 Task: Enable the option "Set PID to ID of ES" for TS muxer.
Action: Mouse moved to (111, 10)
Screenshot: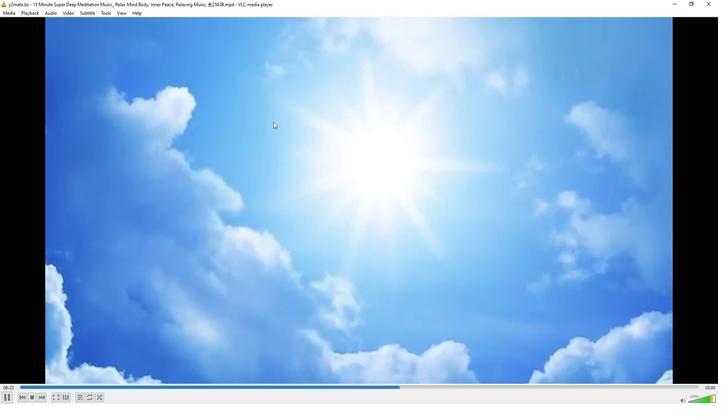 
Action: Mouse pressed left at (111, 10)
Screenshot: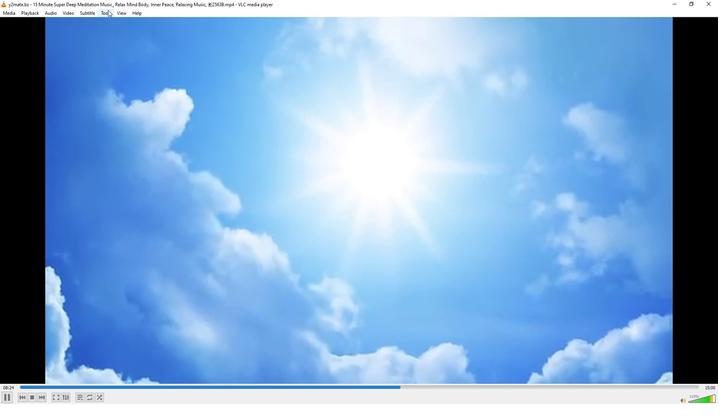 
Action: Mouse moved to (130, 102)
Screenshot: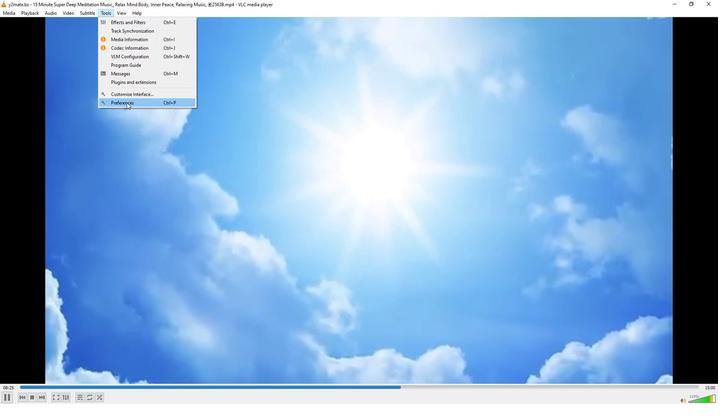 
Action: Mouse pressed left at (130, 102)
Screenshot: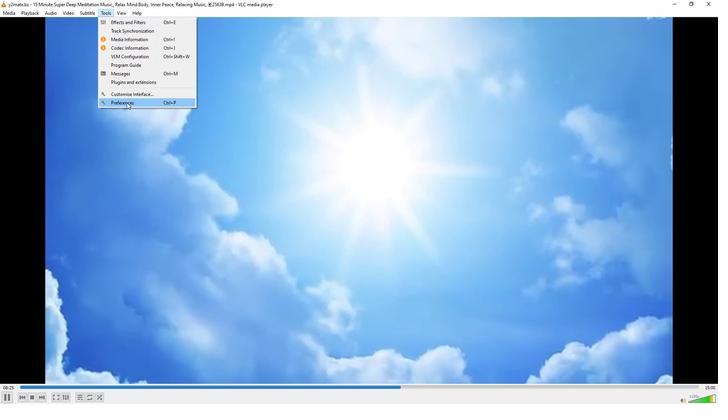 
Action: Mouse moved to (239, 329)
Screenshot: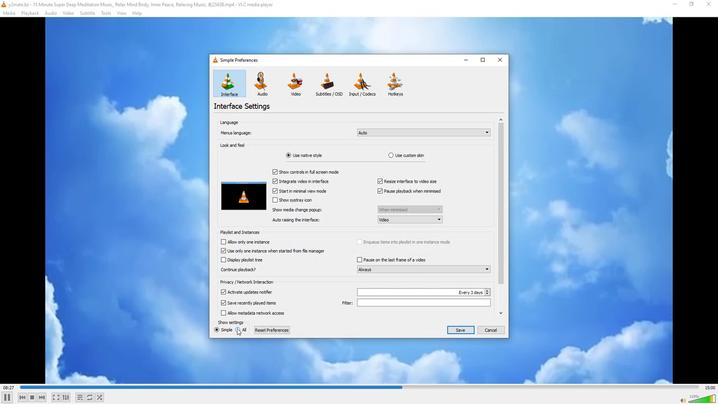 
Action: Mouse pressed left at (239, 329)
Screenshot: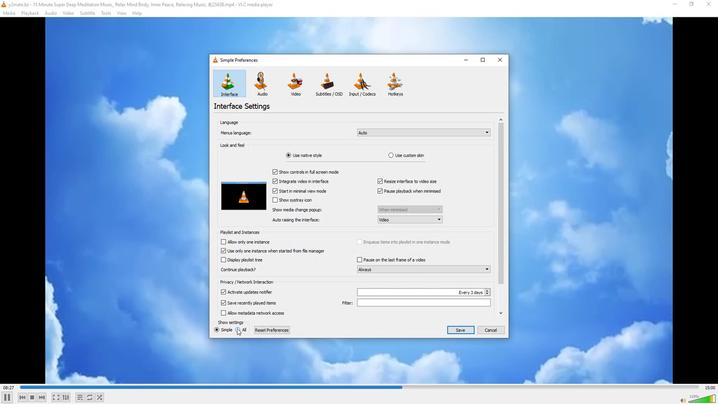 
Action: Mouse moved to (242, 294)
Screenshot: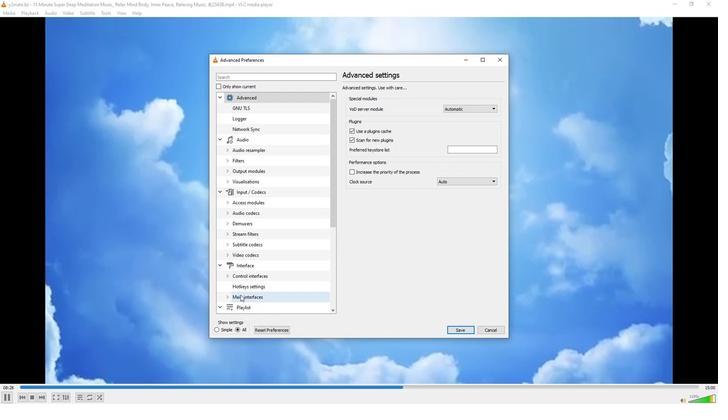 
Action: Mouse scrolled (242, 294) with delta (0, 0)
Screenshot: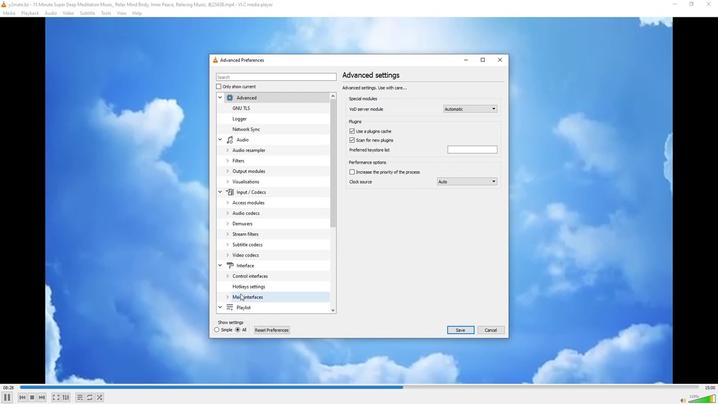 
Action: Mouse moved to (242, 293)
Screenshot: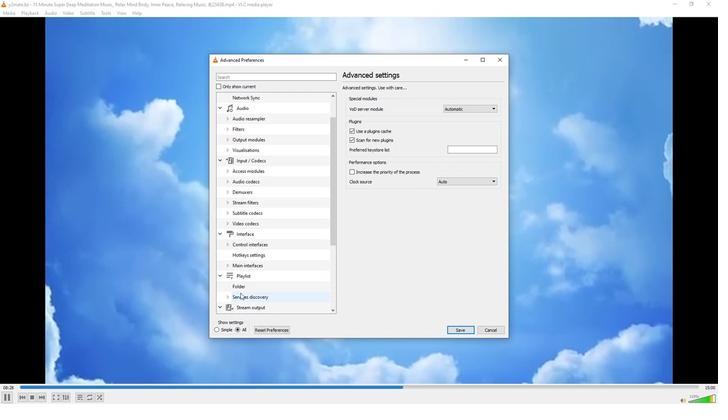 
Action: Mouse scrolled (242, 293) with delta (0, 0)
Screenshot: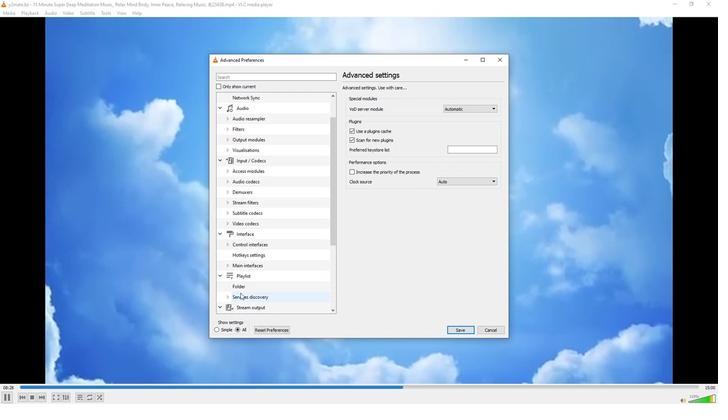 
Action: Mouse moved to (227, 297)
Screenshot: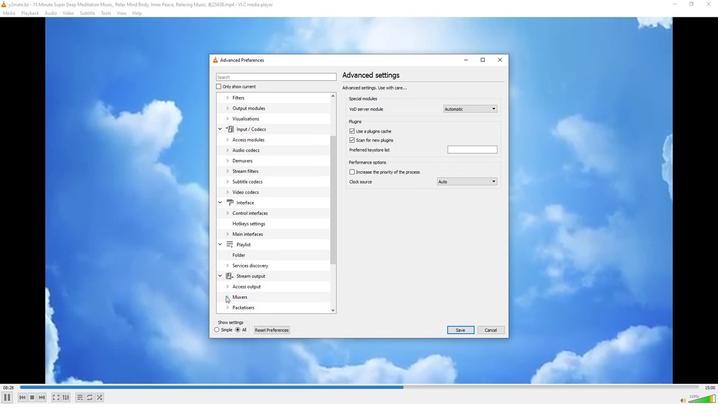 
Action: Mouse pressed left at (227, 297)
Screenshot: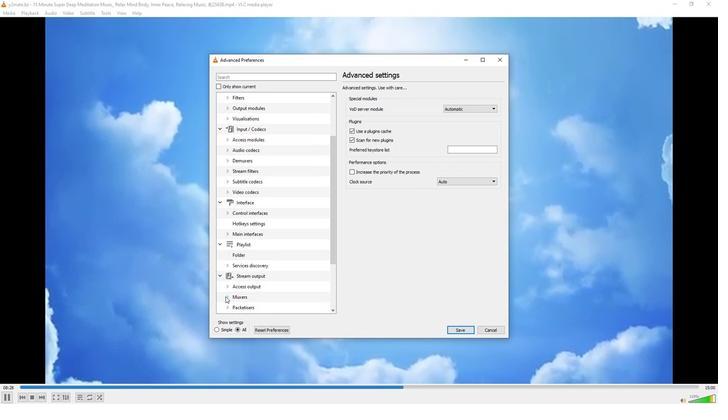 
Action: Mouse moved to (243, 296)
Screenshot: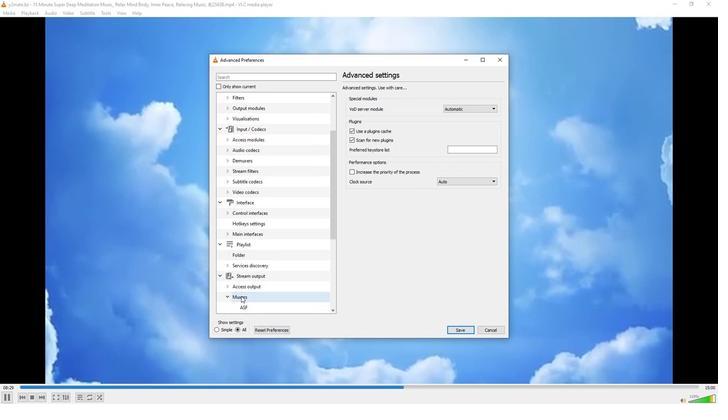 
Action: Mouse scrolled (243, 296) with delta (0, 0)
Screenshot: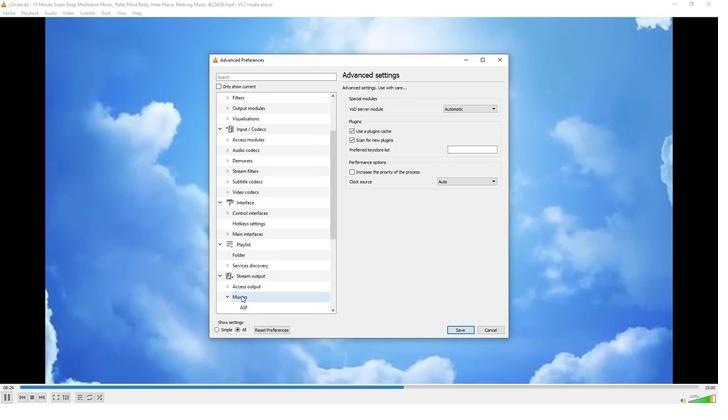 
Action: Mouse moved to (250, 307)
Screenshot: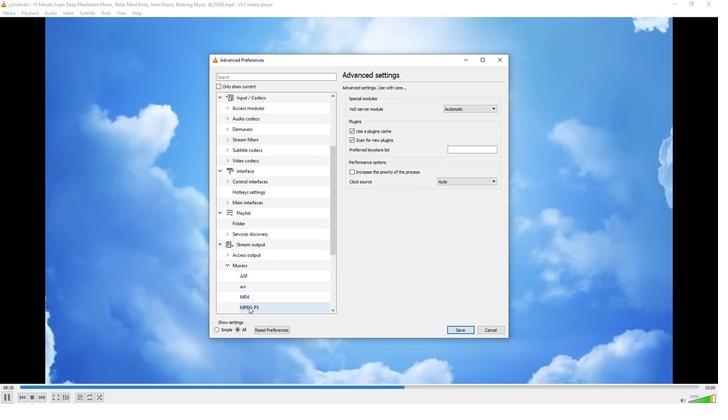
Action: Mouse scrolled (250, 307) with delta (0, 0)
Screenshot: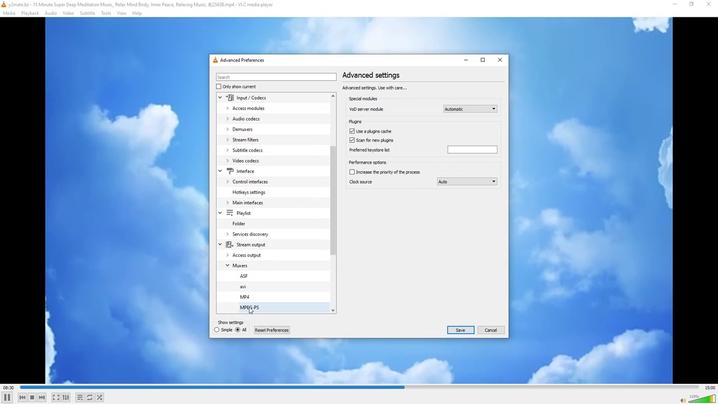 
Action: Mouse moved to (258, 286)
Screenshot: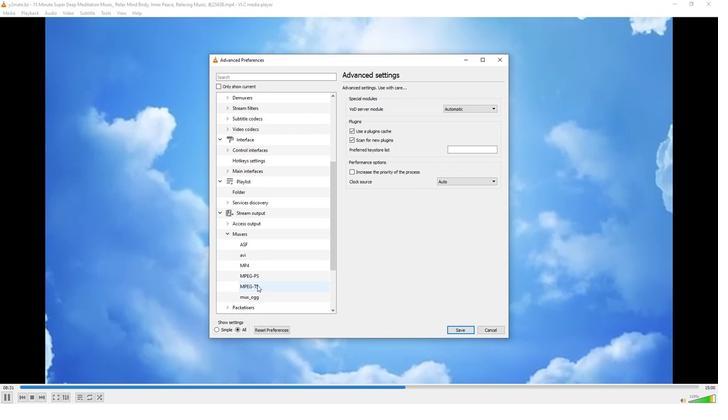 
Action: Mouse pressed left at (258, 286)
Screenshot: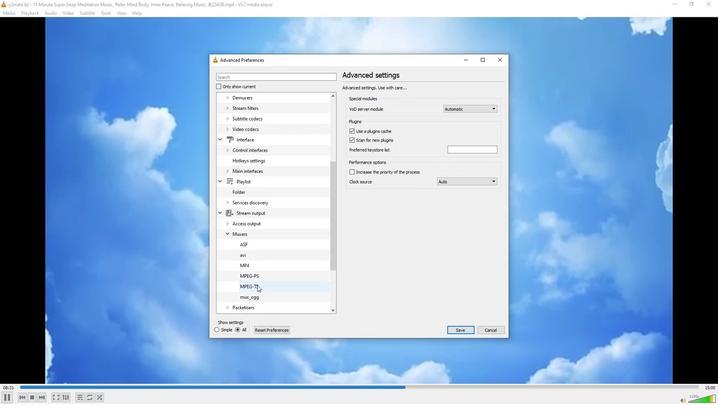 
Action: Mouse moved to (348, 179)
Screenshot: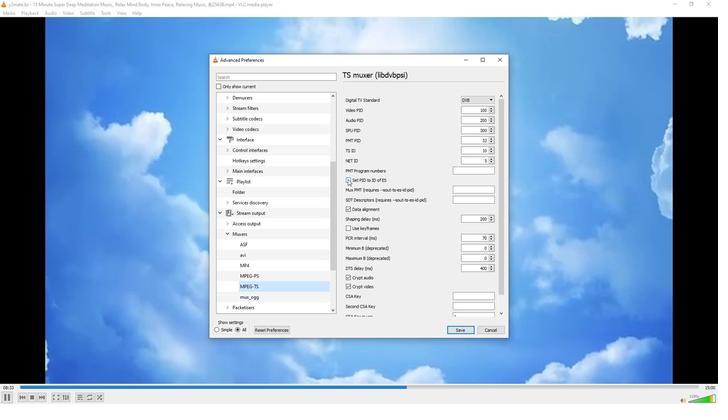 
Action: Mouse pressed left at (348, 179)
Screenshot: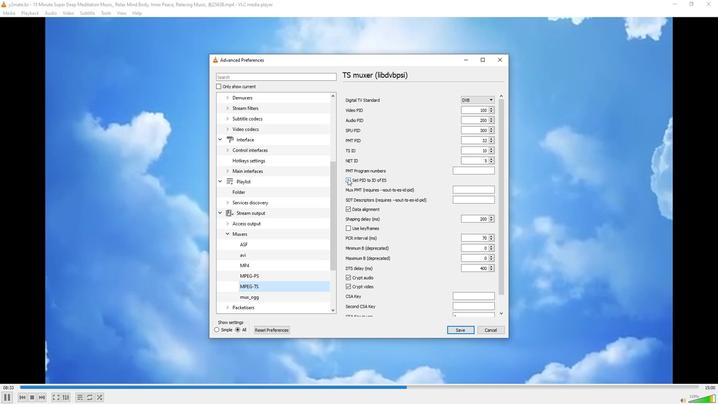 
Action: Mouse moved to (346, 308)
Screenshot: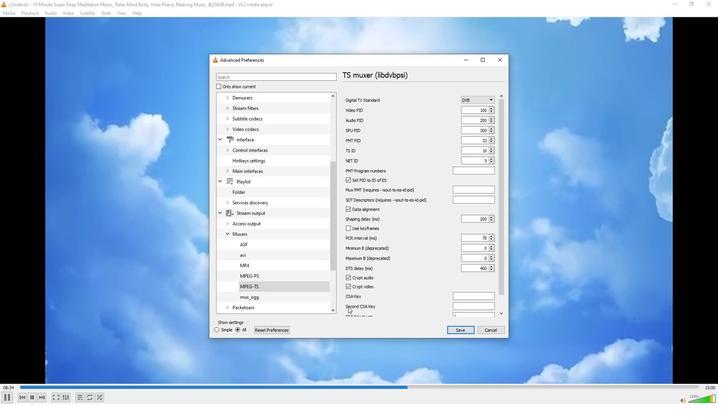 
